 Task: Add in the project Wavelength a sprint 'Expedition'.
Action: Mouse moved to (897, 414)
Screenshot: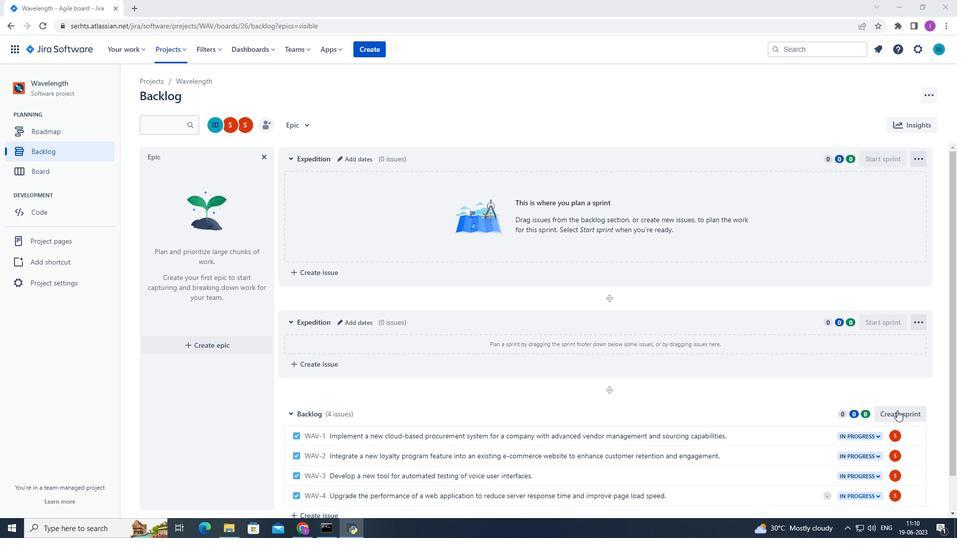 
Action: Mouse pressed left at (897, 414)
Screenshot: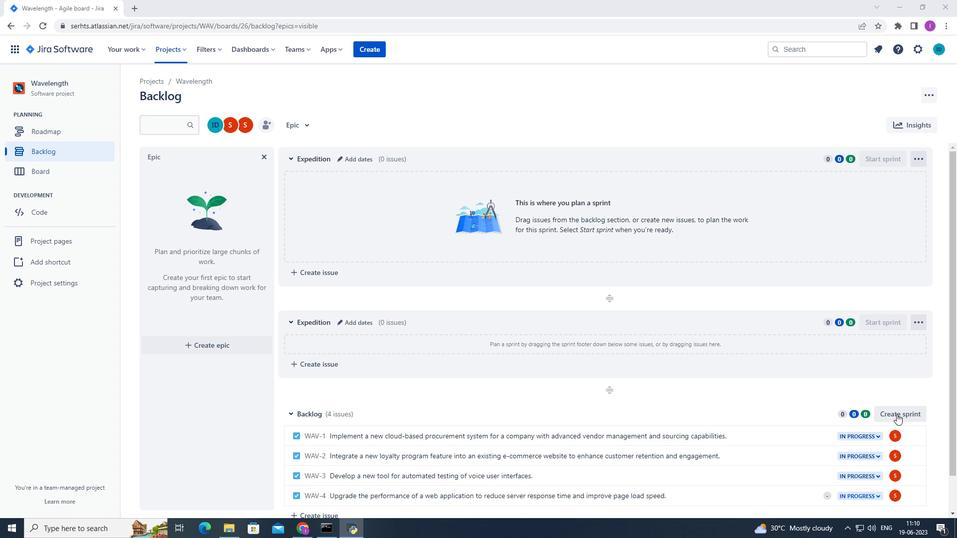 
Action: Mouse moved to (343, 413)
Screenshot: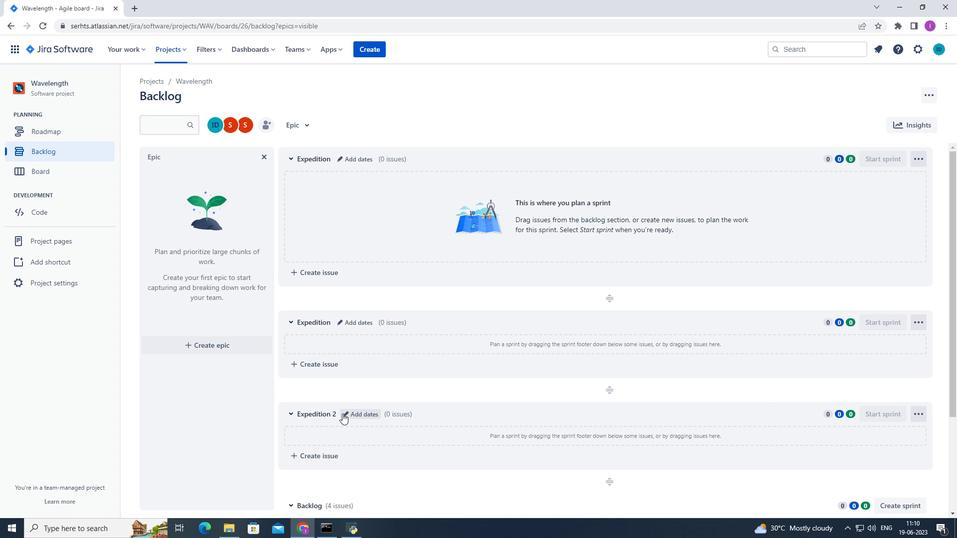 
Action: Mouse pressed left at (343, 413)
Screenshot: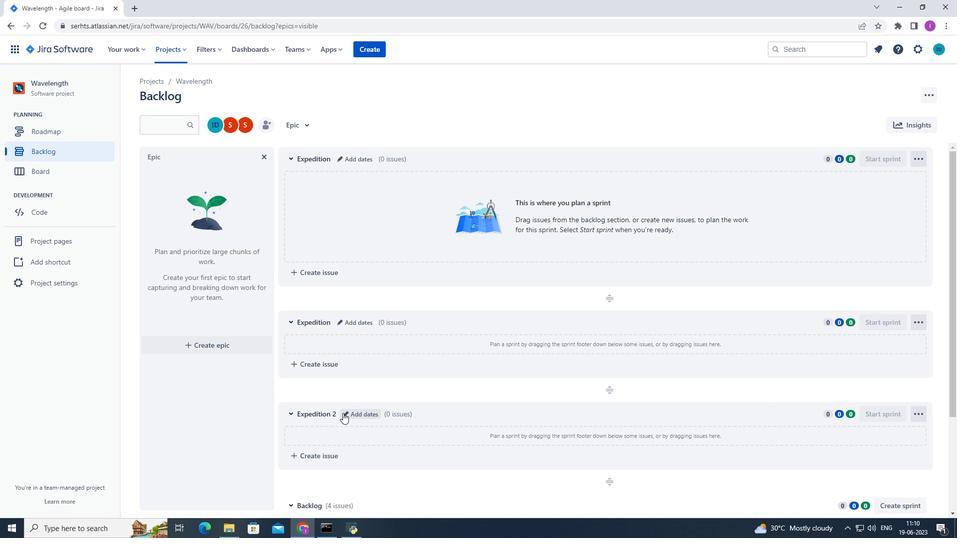 
Action: Mouse moved to (392, 126)
Screenshot: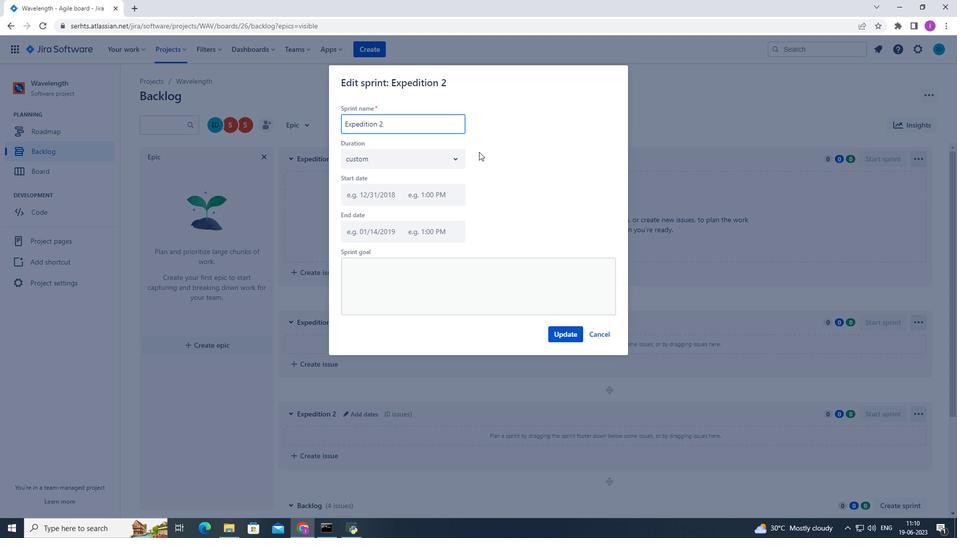 
Action: Key pressed <Key.backspace><Key.backspace><Key.backspace><Key.backspace><Key.backspace><Key.backspace><Key.backspace><Key.backspace><Key.backspace><Key.backspace><Key.backspace><Key.backspace><Key.backspace><Key.backspace><Key.backspace><Key.backspace><Key.backspace><Key.backspace><Key.shift><Key.shift>Ev<Key.backspace>xp
Screenshot: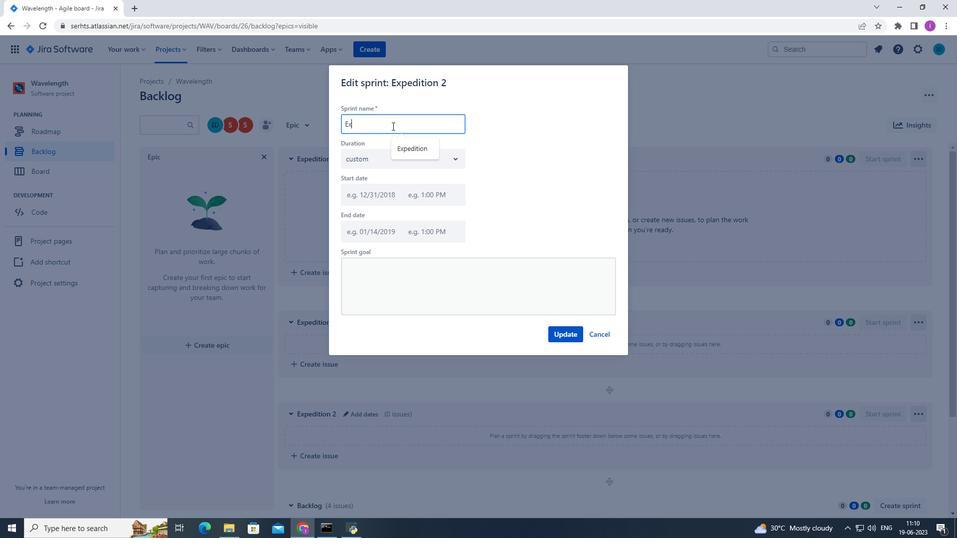 
Action: Mouse moved to (404, 146)
Screenshot: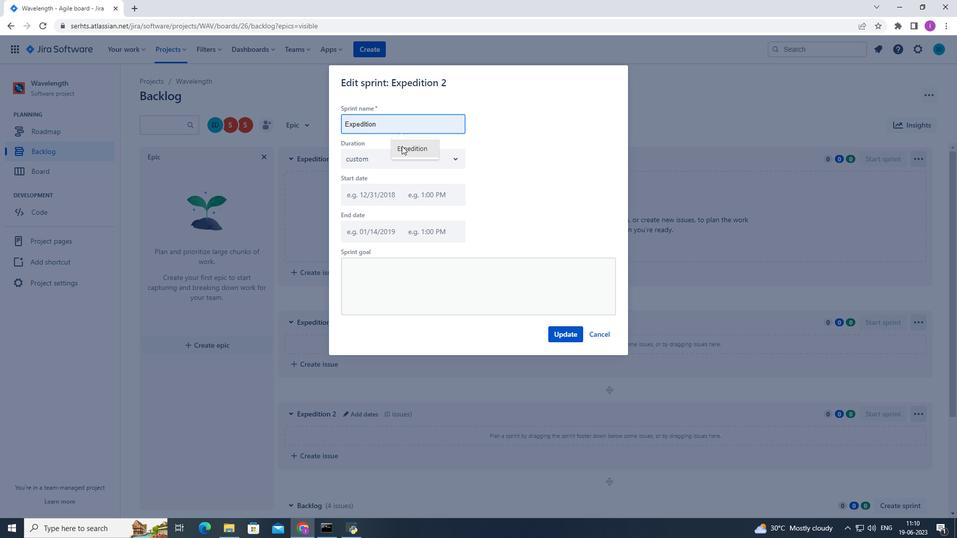 
Action: Mouse pressed left at (404, 146)
Screenshot: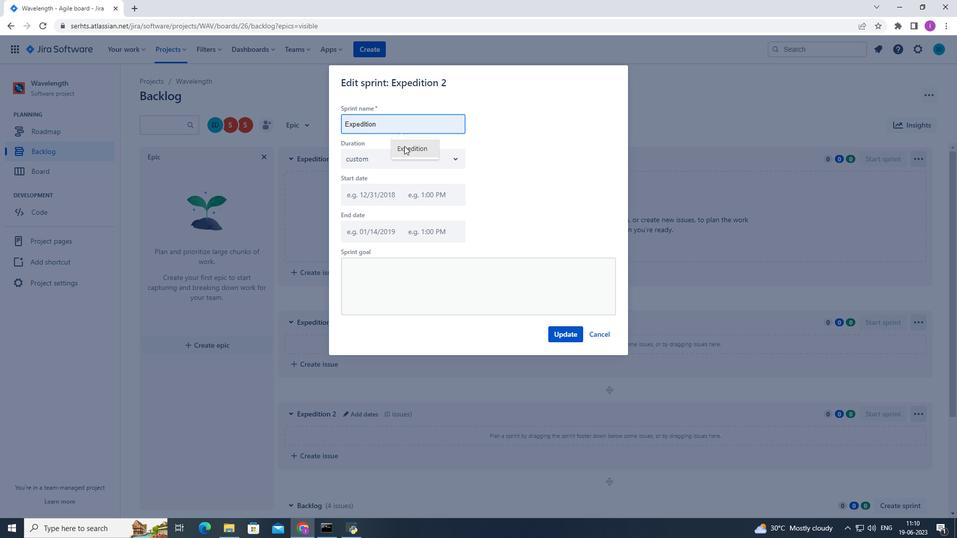
Action: Mouse moved to (572, 335)
Screenshot: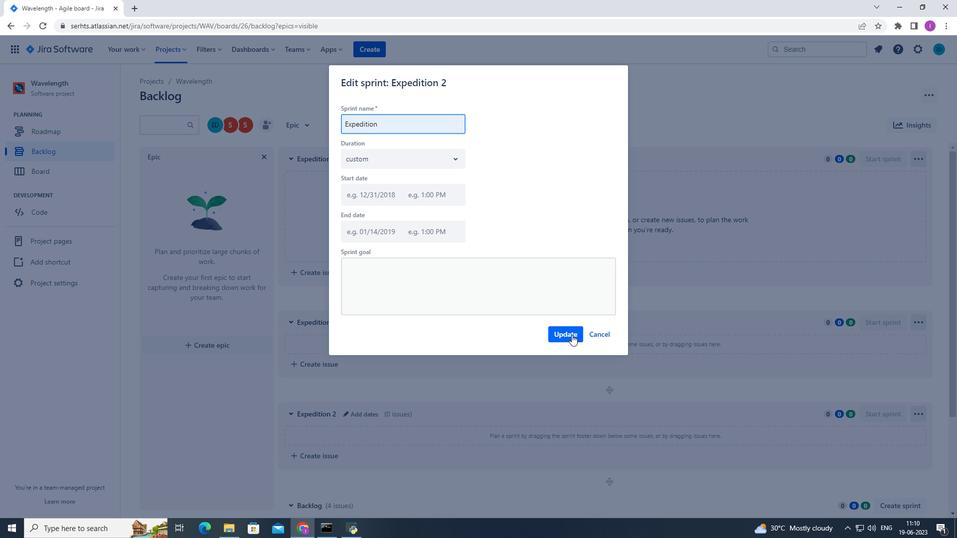 
Action: Mouse pressed left at (572, 335)
Screenshot: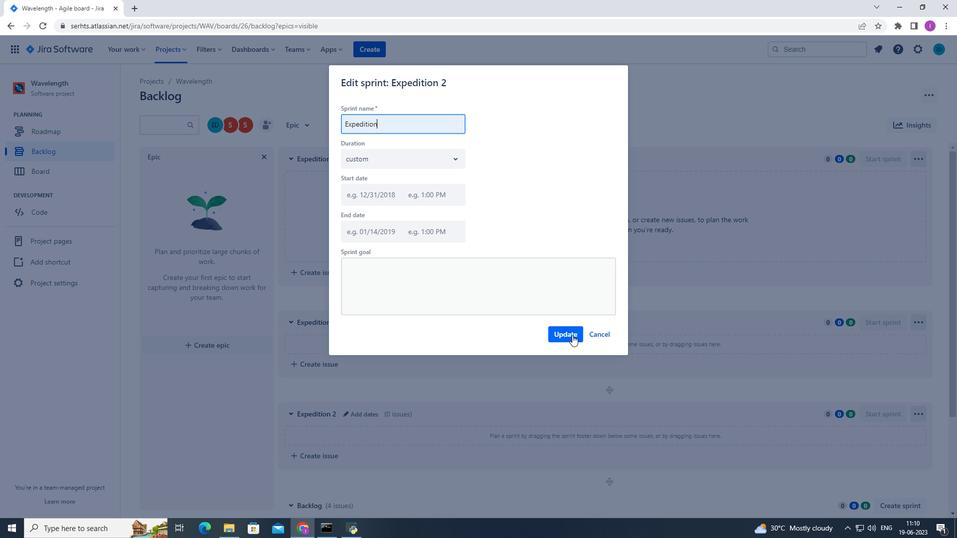 
